 Task: Add an event with the title Casual Annual General Meeting, date '2023/10/05', time 8:00 AM to 10:00 AM, logged in from the account softage.10@softage.netand send the event invitation to softage.2@softage.net and softage.3@softage.net. Set a reminder for the event 5 minutes before
Action: Mouse moved to (89, 114)
Screenshot: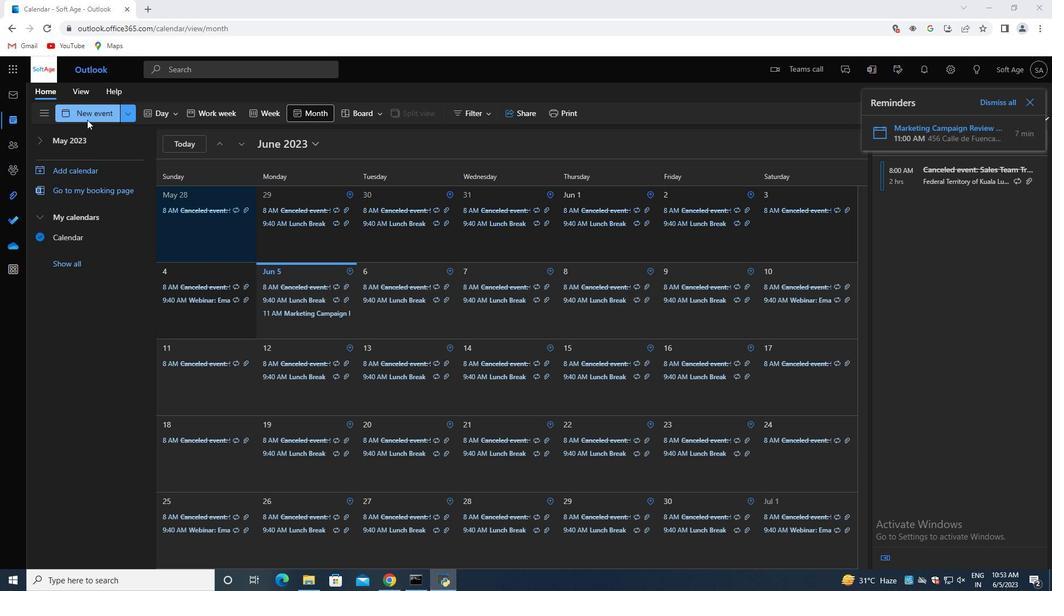 
Action: Mouse pressed left at (89, 114)
Screenshot: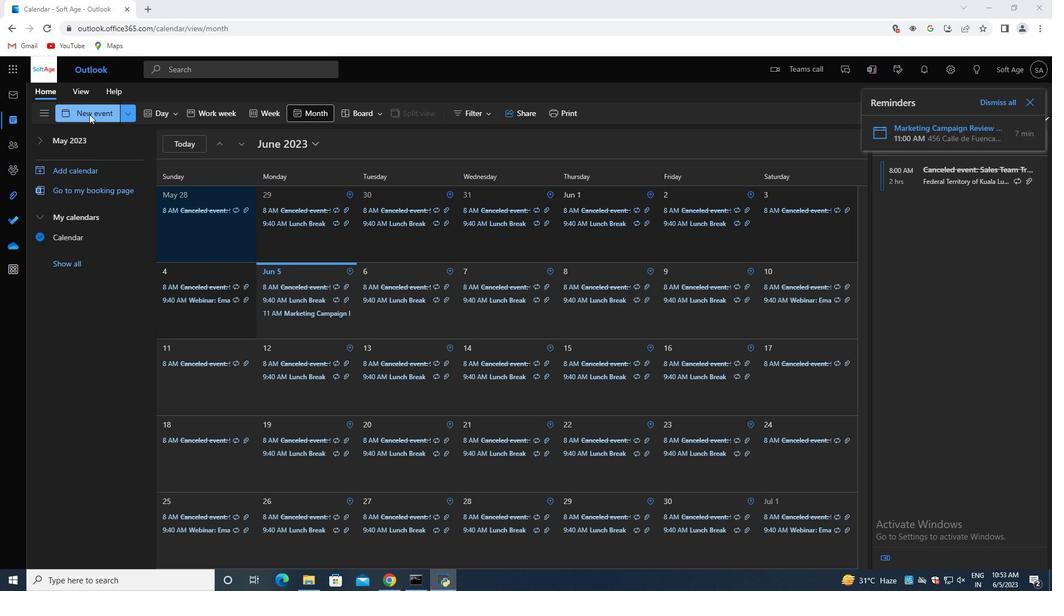 
Action: Mouse moved to (370, 175)
Screenshot: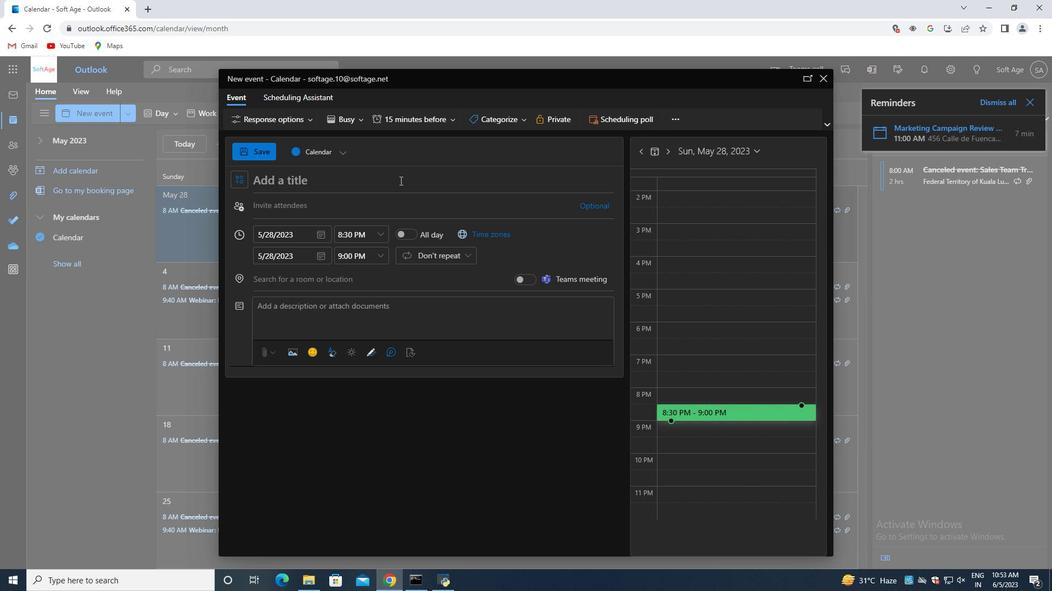 
Action: Mouse pressed left at (370, 175)
Screenshot: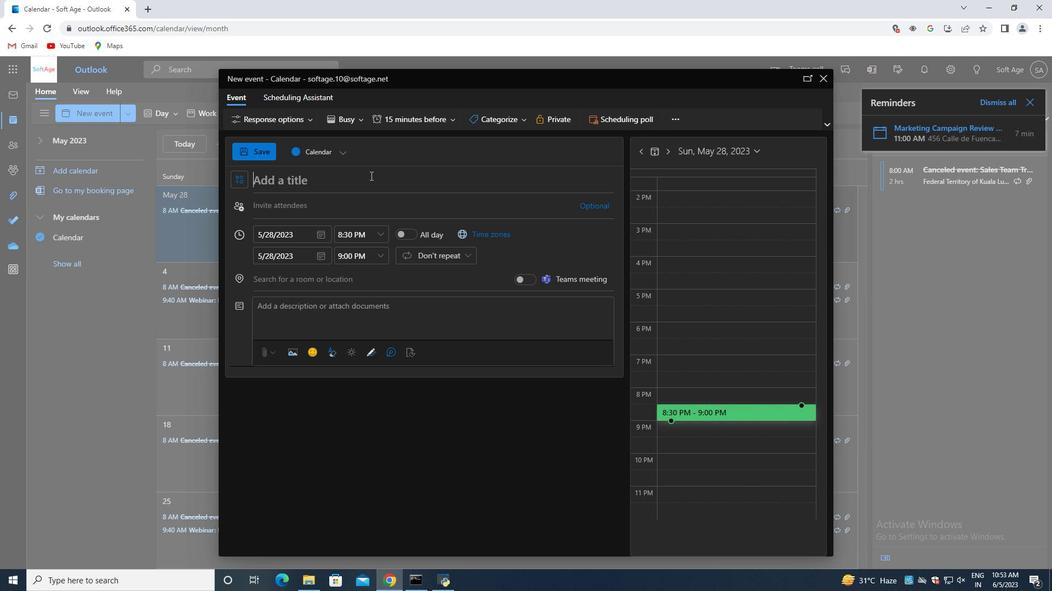 
Action: Key pressed <Key.shift>Casual<Key.space><Key.shift>Annual<Key.space><Key.shift>General<Key.space><Key.shift>Meeting
Screenshot: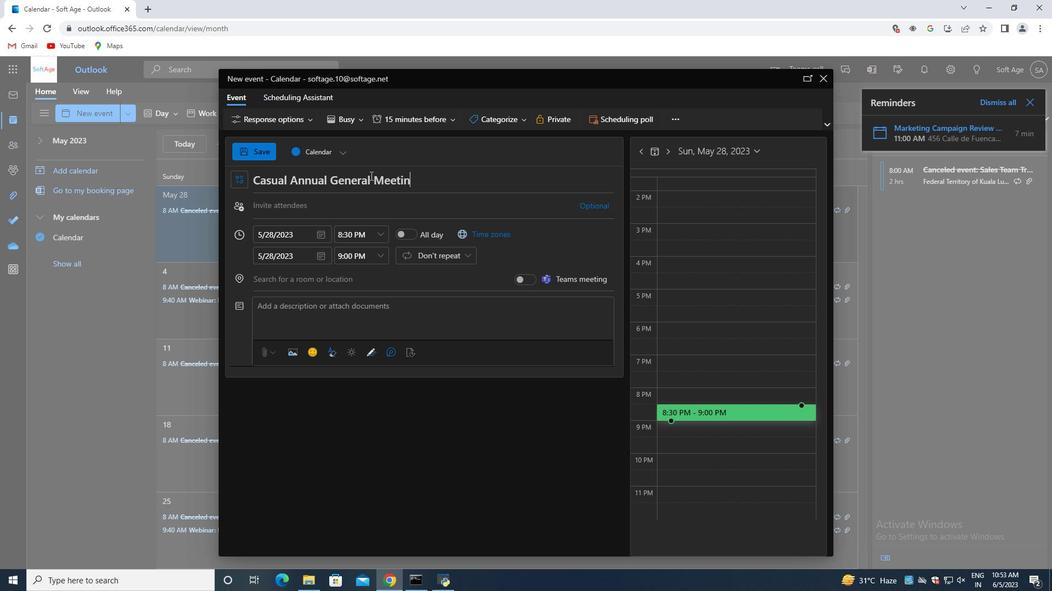 
Action: Mouse moved to (321, 238)
Screenshot: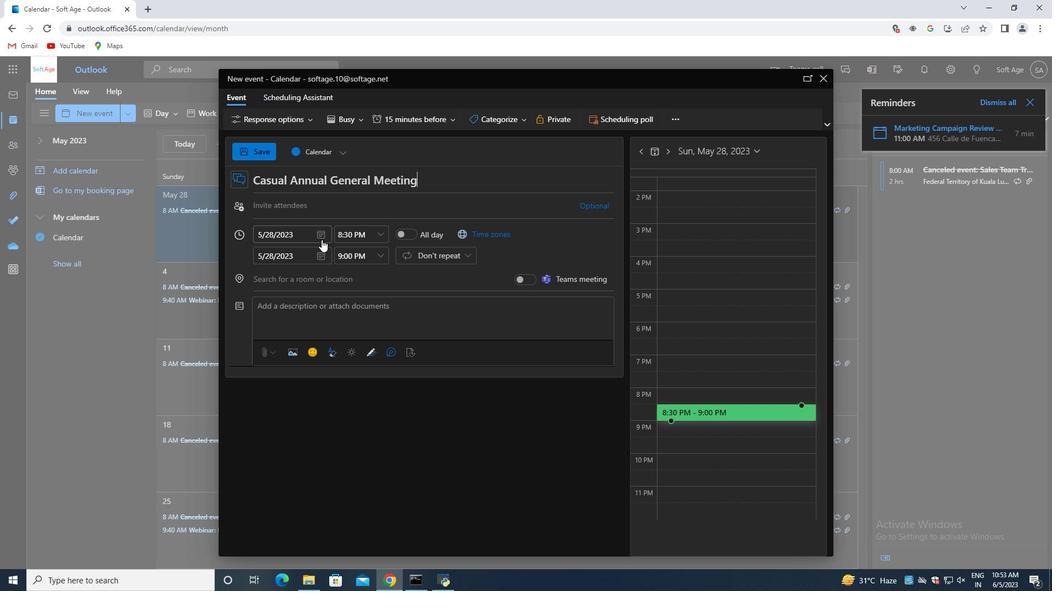 
Action: Mouse pressed left at (321, 238)
Screenshot: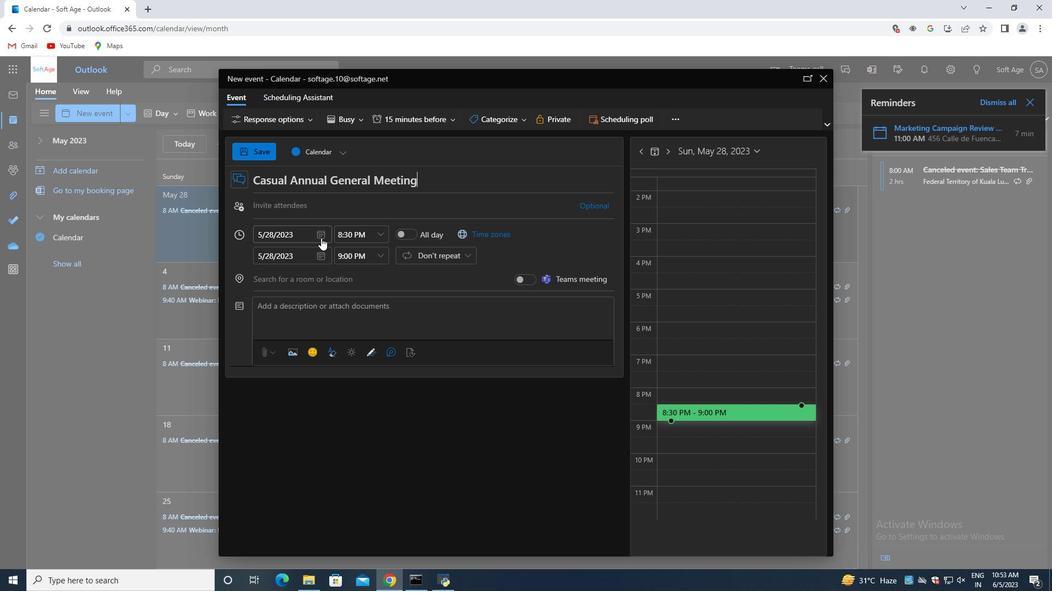 
Action: Mouse moved to (356, 259)
Screenshot: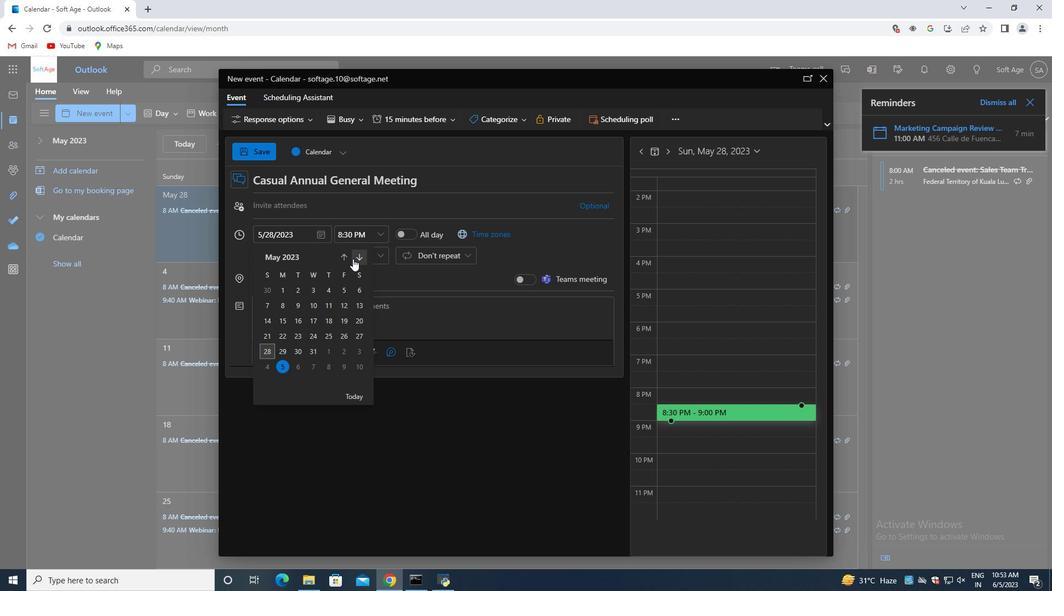 
Action: Mouse pressed left at (356, 259)
Screenshot: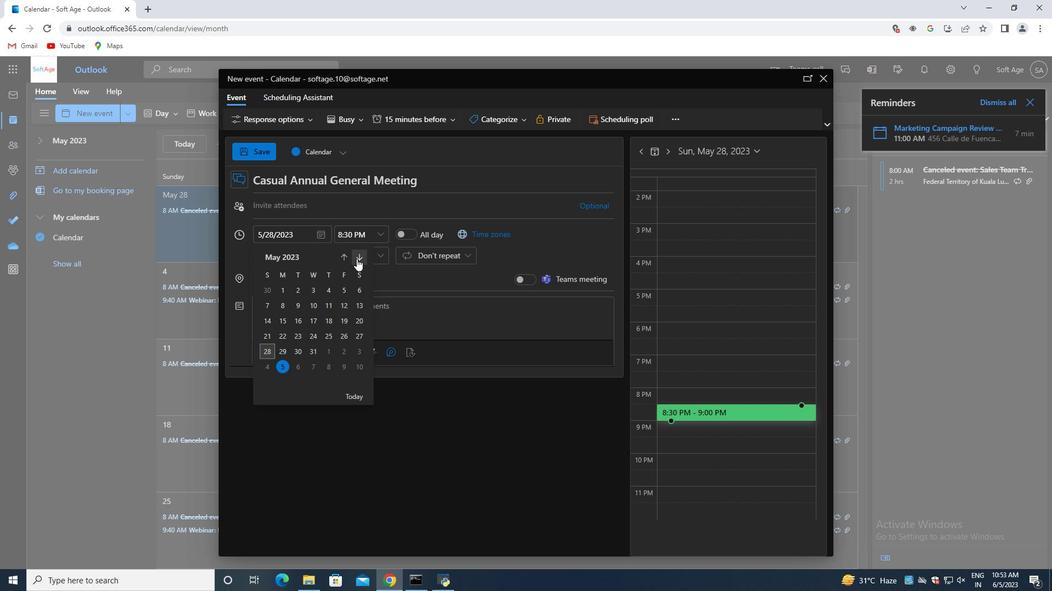 
Action: Mouse pressed left at (356, 259)
Screenshot: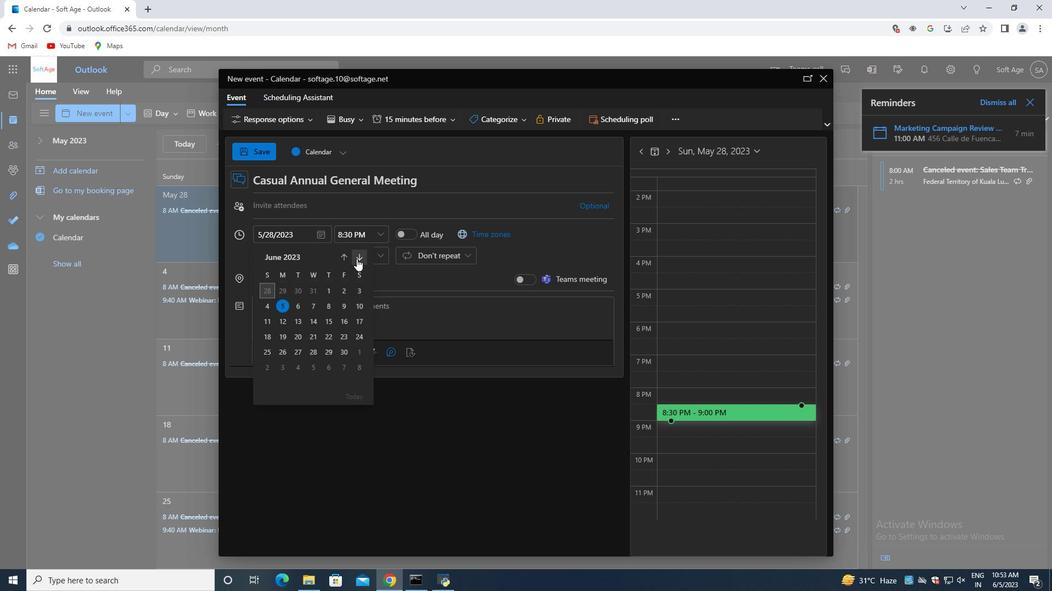 
Action: Mouse pressed left at (356, 259)
Screenshot: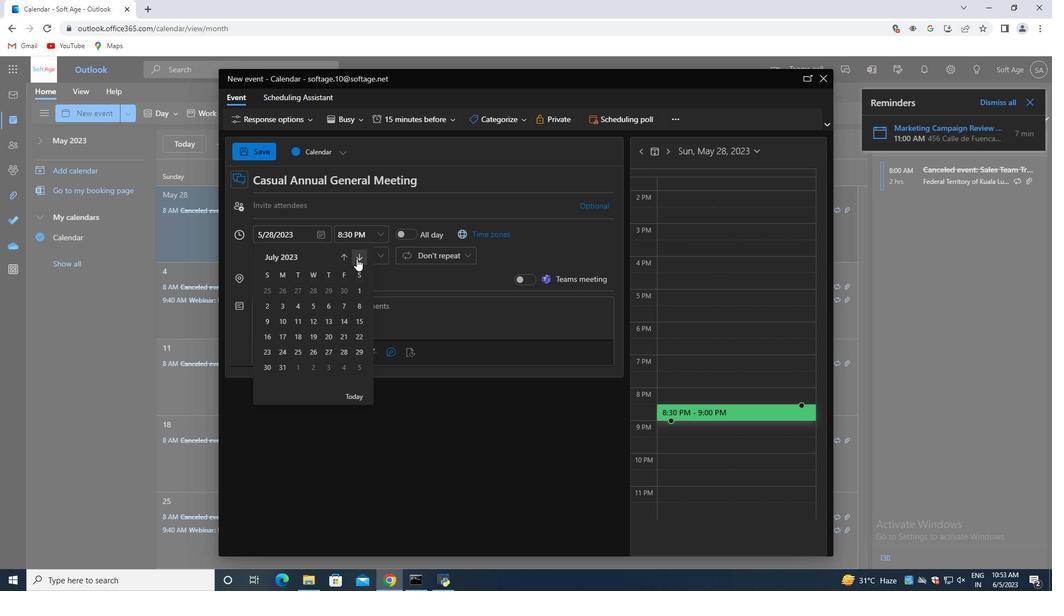 
Action: Mouse moved to (356, 259)
Screenshot: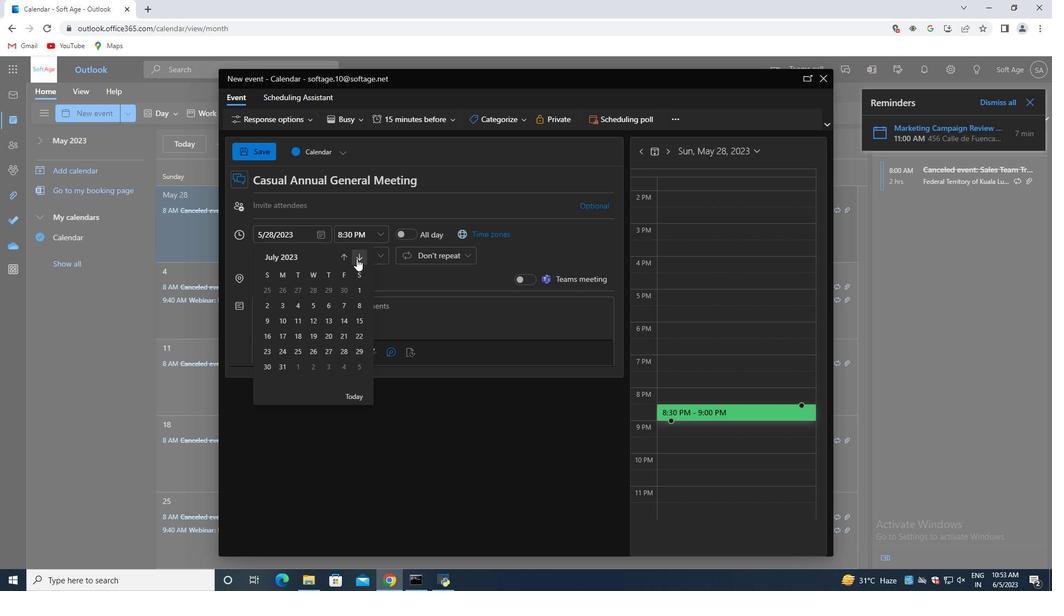 
Action: Mouse pressed left at (356, 259)
Screenshot: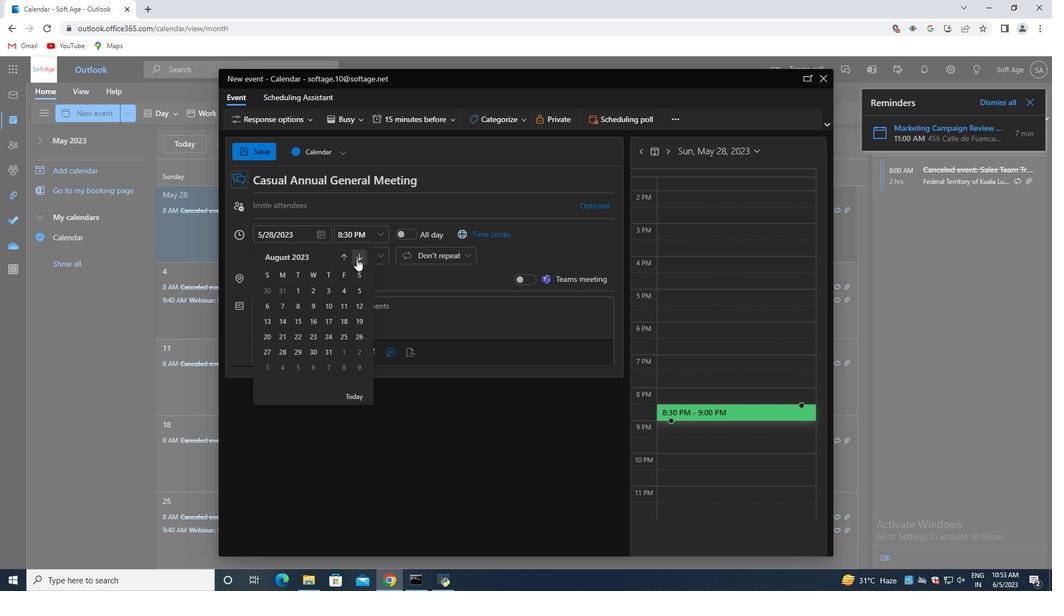 
Action: Mouse pressed left at (356, 259)
Screenshot: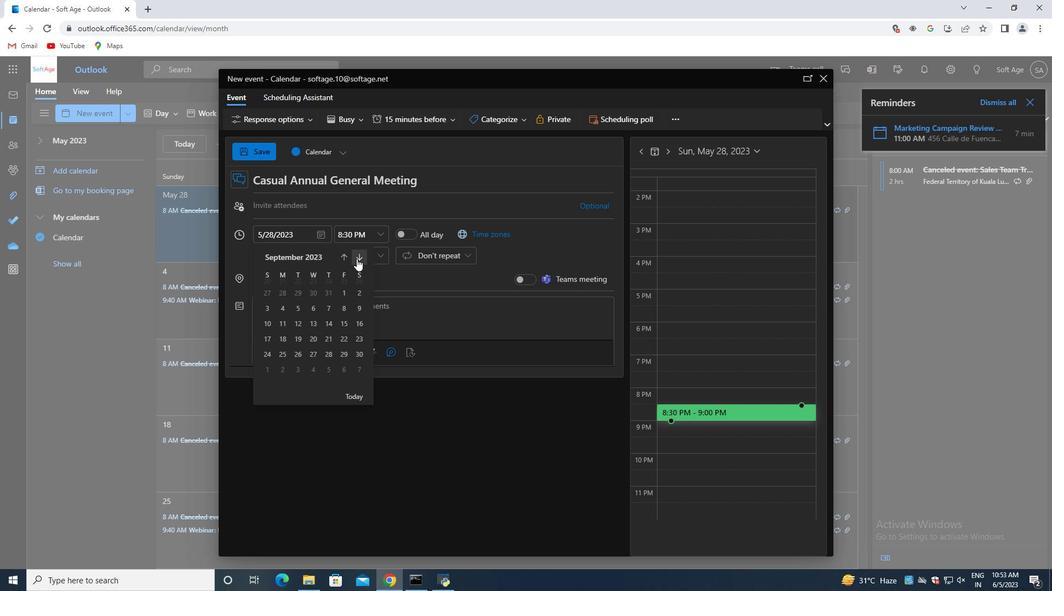 
Action: Mouse moved to (328, 288)
Screenshot: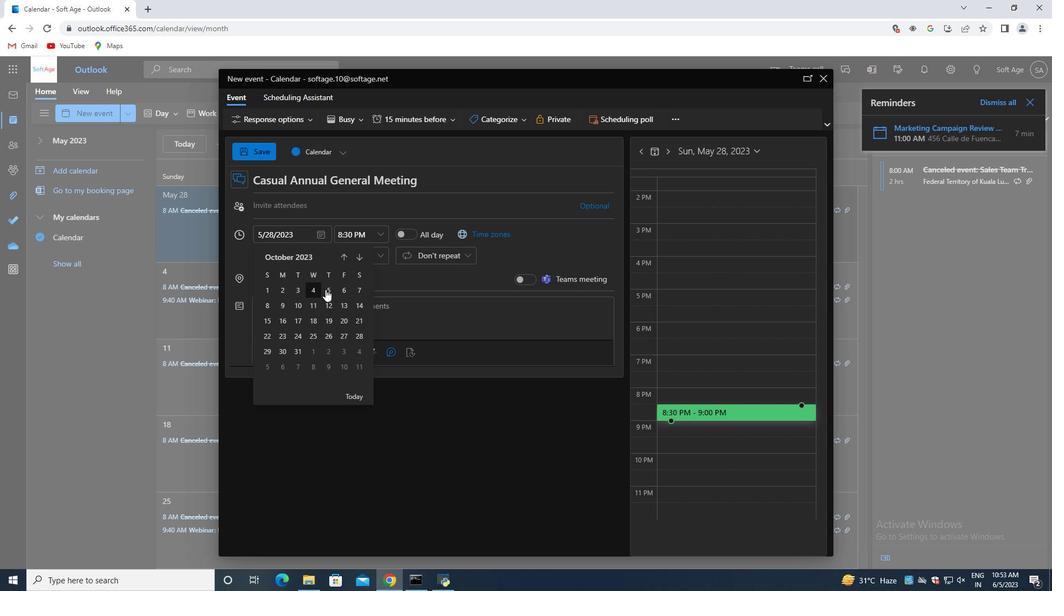 
Action: Mouse pressed left at (328, 288)
Screenshot: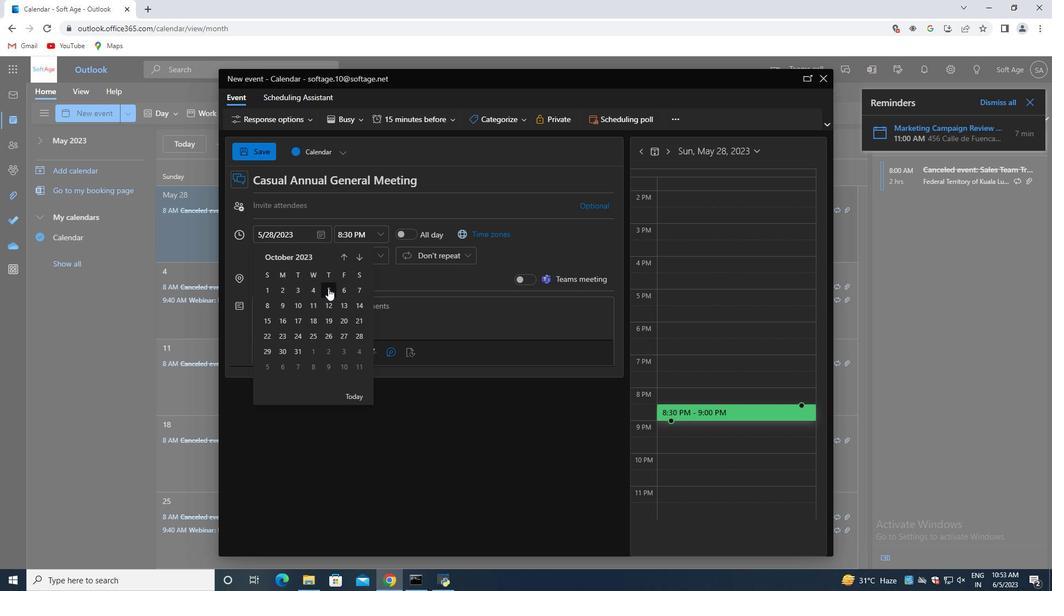 
Action: Mouse moved to (383, 230)
Screenshot: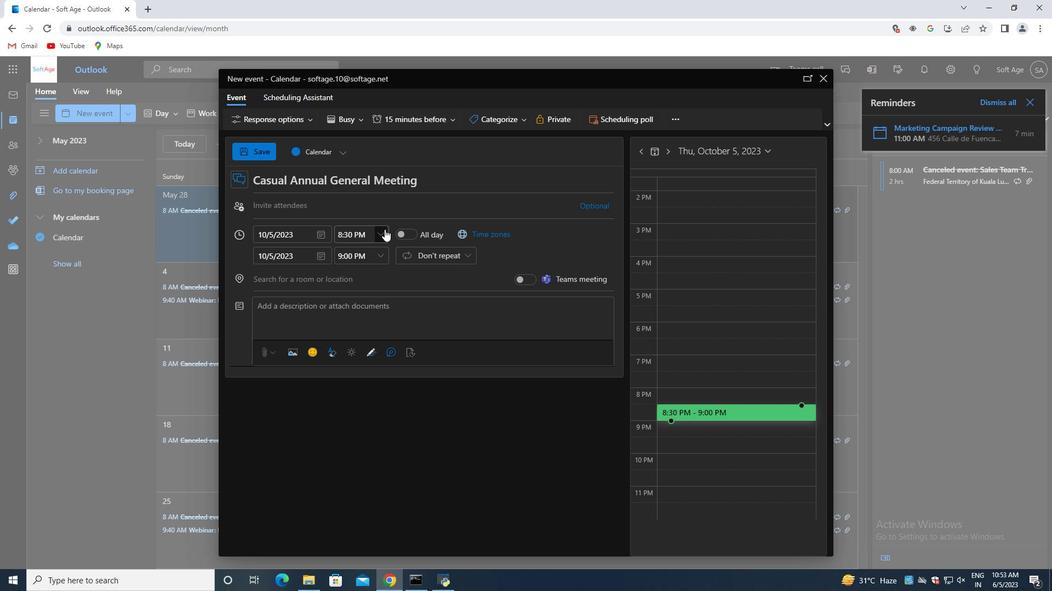 
Action: Mouse pressed left at (383, 230)
Screenshot: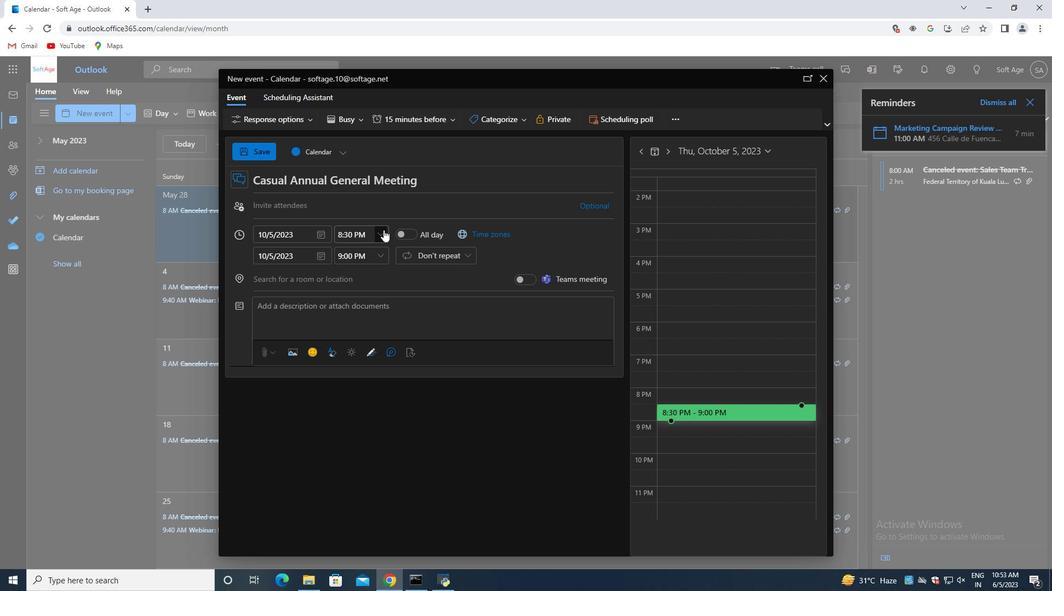 
Action: Mouse moved to (363, 280)
Screenshot: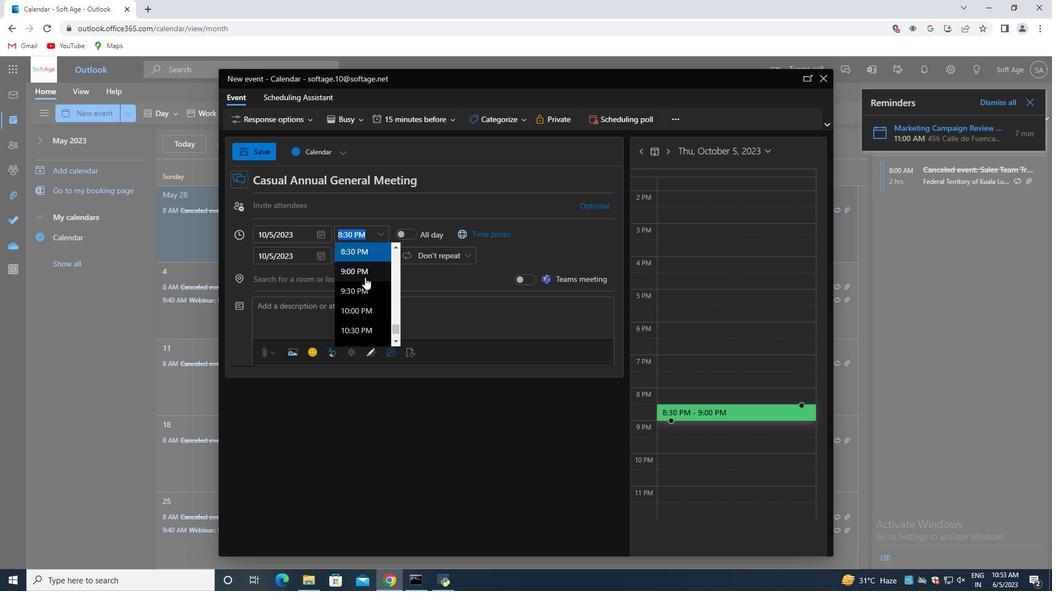 
Action: Mouse scrolled (363, 280) with delta (0, 0)
Screenshot: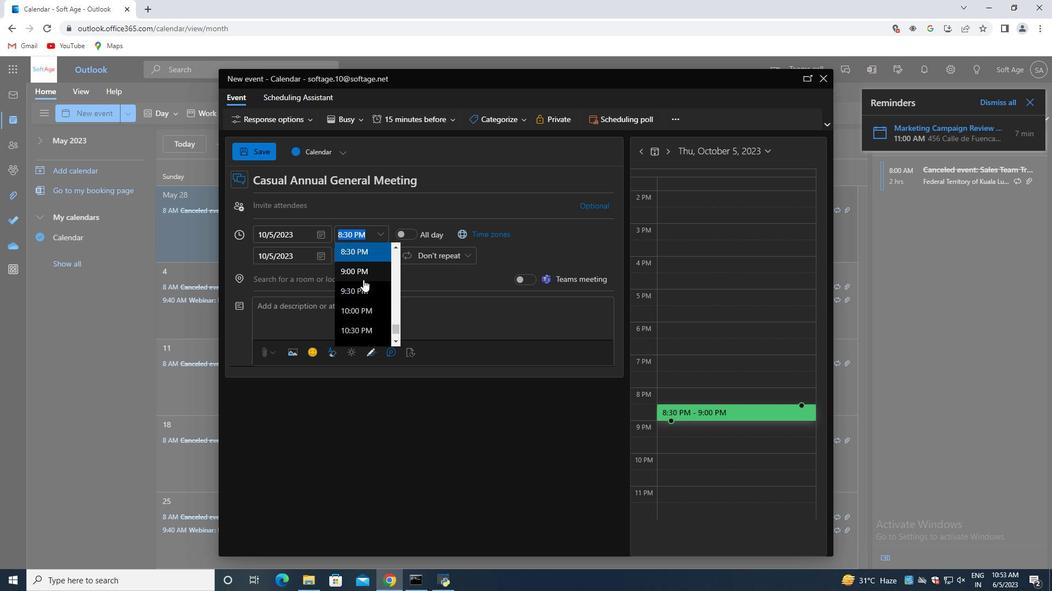 
Action: Mouse scrolled (363, 280) with delta (0, 0)
Screenshot: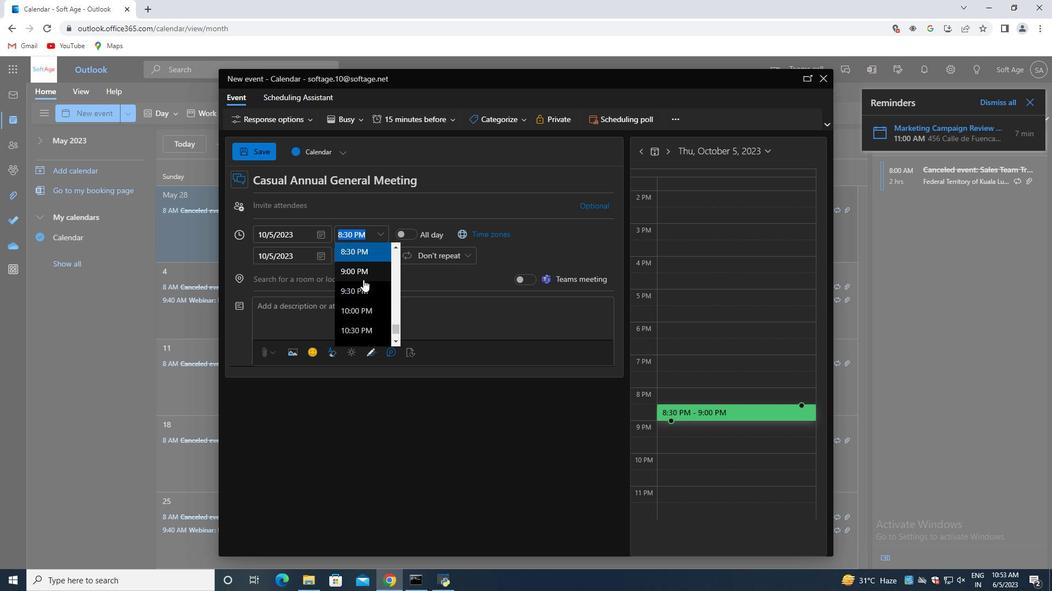 
Action: Mouse scrolled (363, 280) with delta (0, 0)
Screenshot: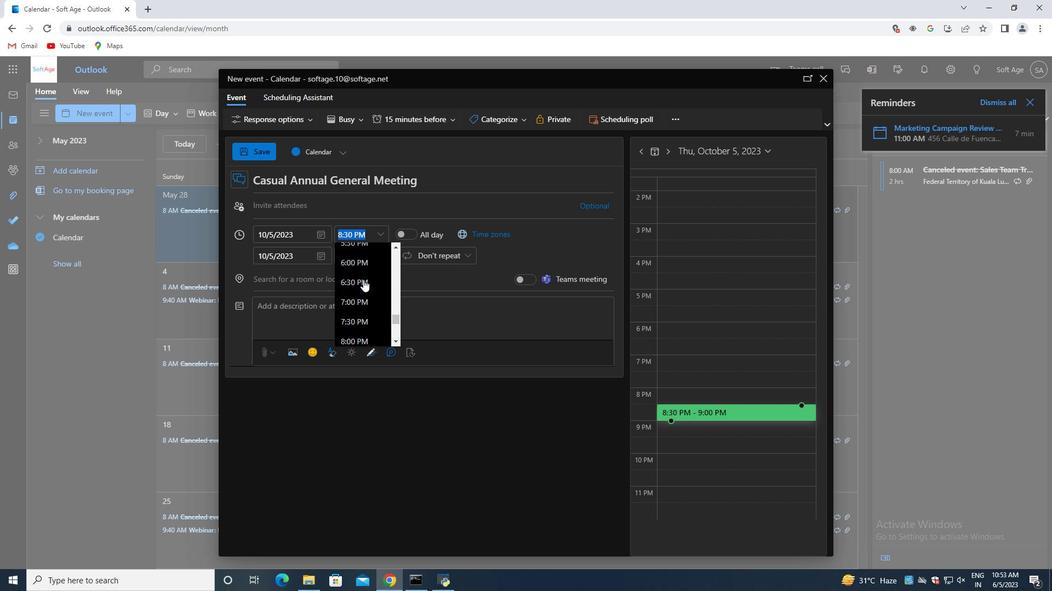 
Action: Mouse scrolled (363, 280) with delta (0, 0)
Screenshot: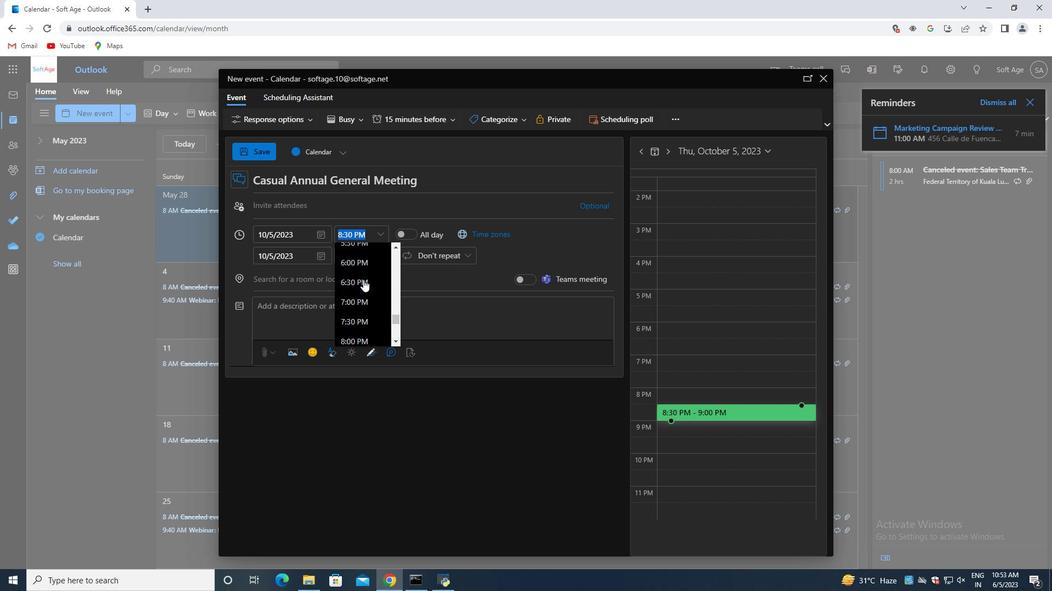 
Action: Mouse scrolled (363, 280) with delta (0, 0)
Screenshot: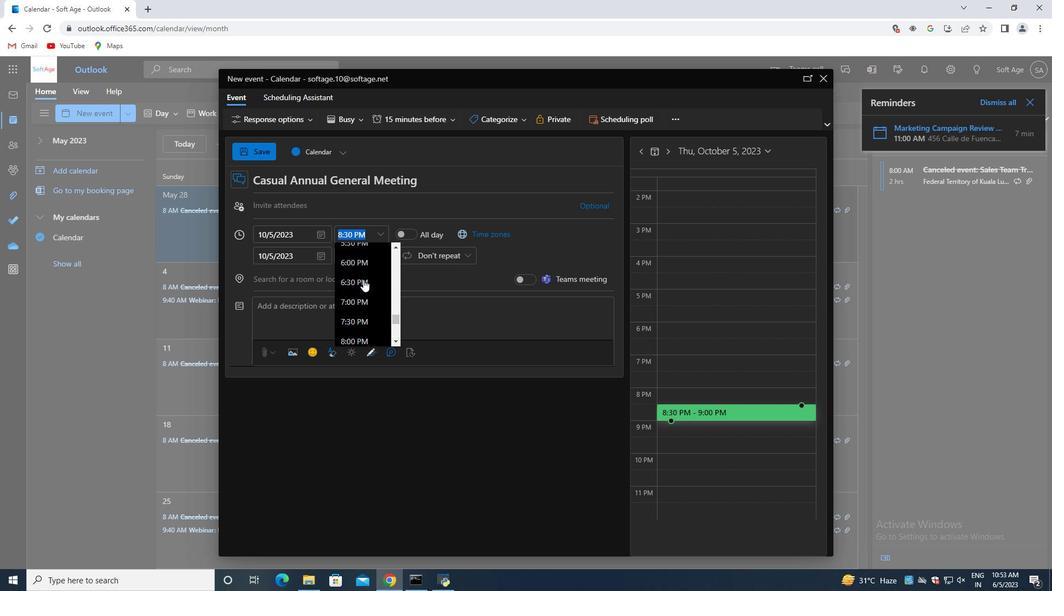 
Action: Mouse scrolled (363, 280) with delta (0, 0)
Screenshot: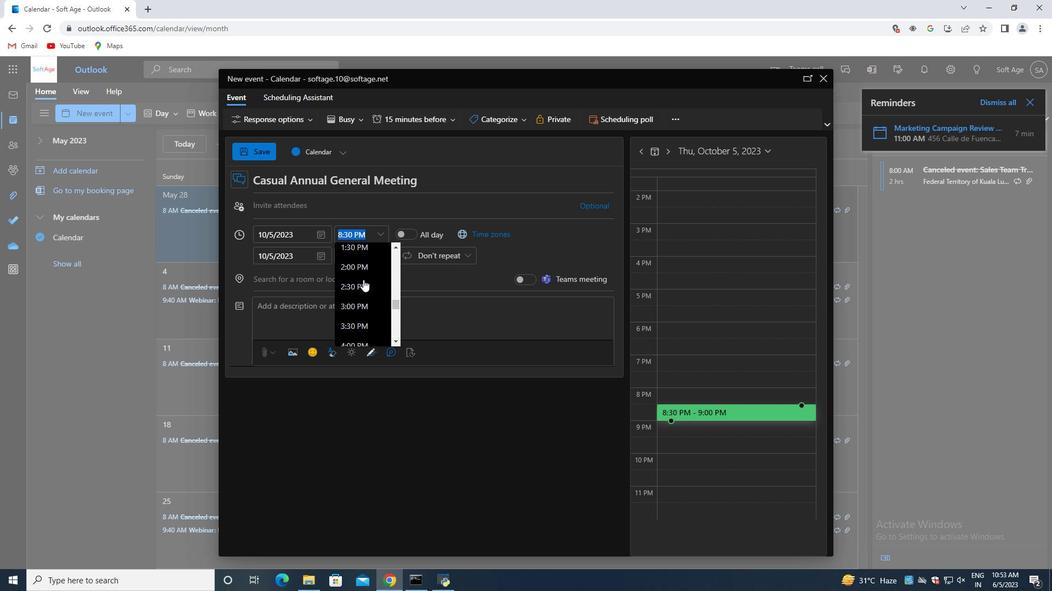 
Action: Mouse scrolled (363, 280) with delta (0, 0)
Screenshot: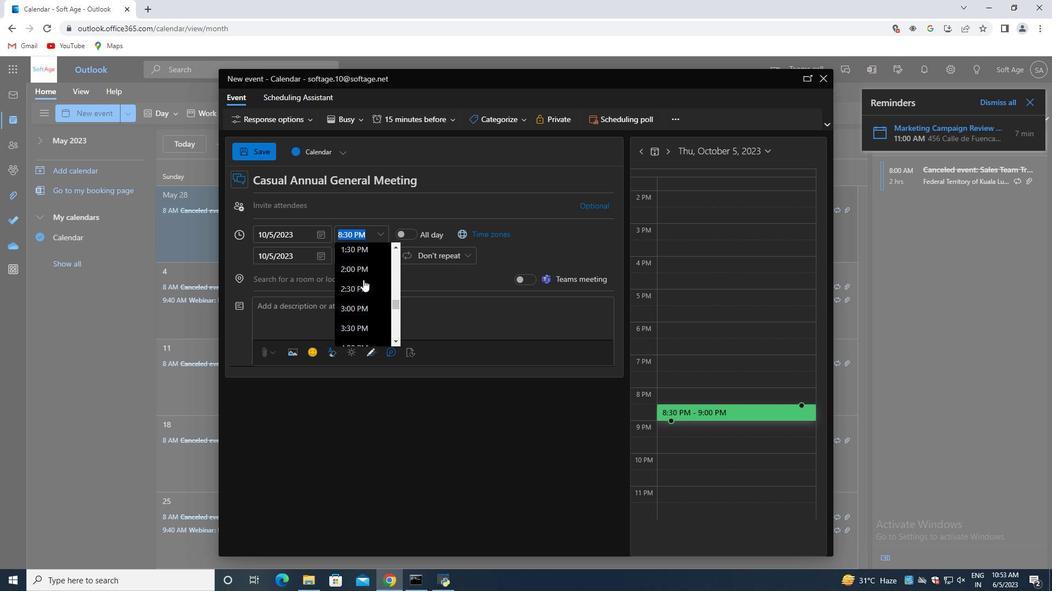 
Action: Mouse scrolled (363, 280) with delta (0, 0)
Screenshot: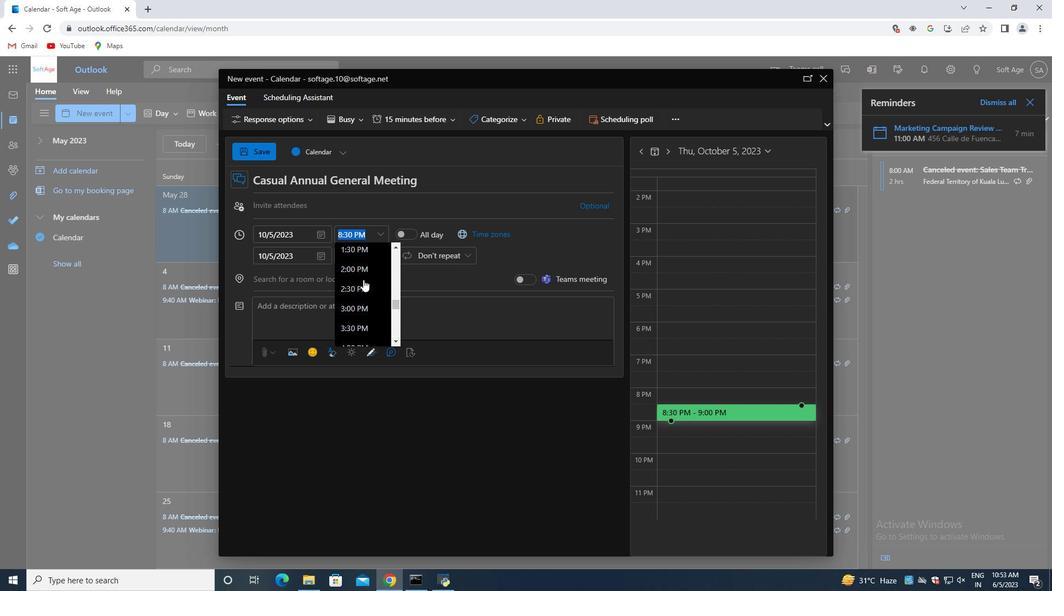 
Action: Mouse scrolled (363, 280) with delta (0, 0)
Screenshot: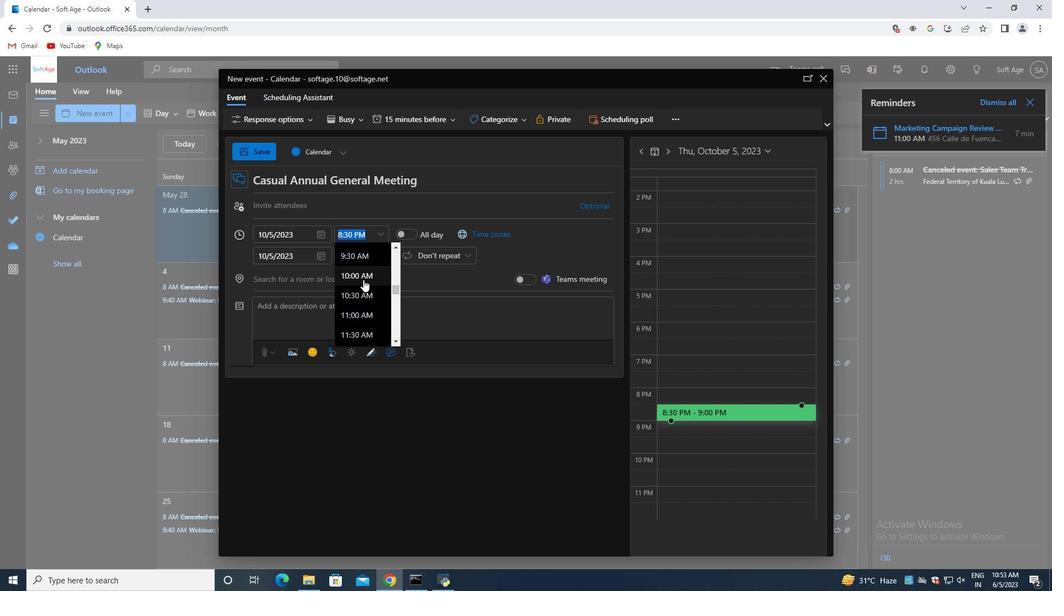 
Action: Mouse scrolled (363, 280) with delta (0, 0)
Screenshot: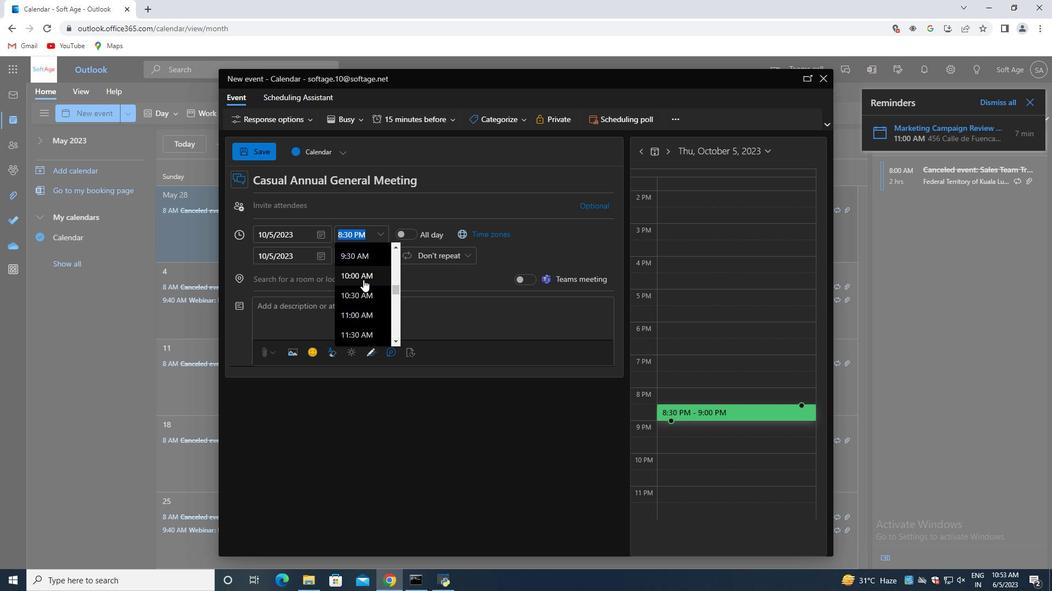 
Action: Mouse moved to (361, 304)
Screenshot: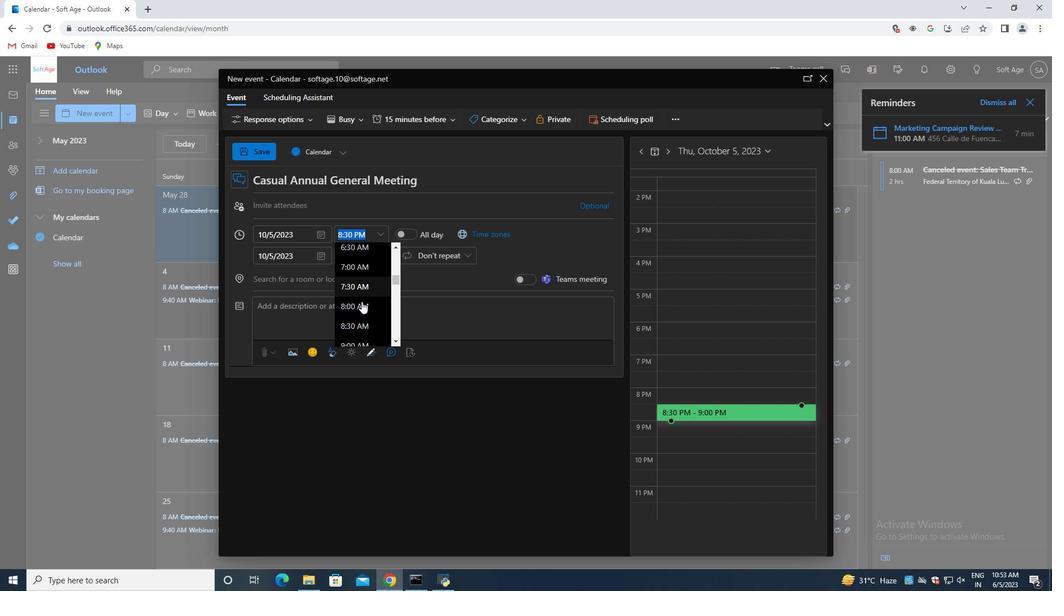 
Action: Mouse pressed left at (361, 304)
Screenshot: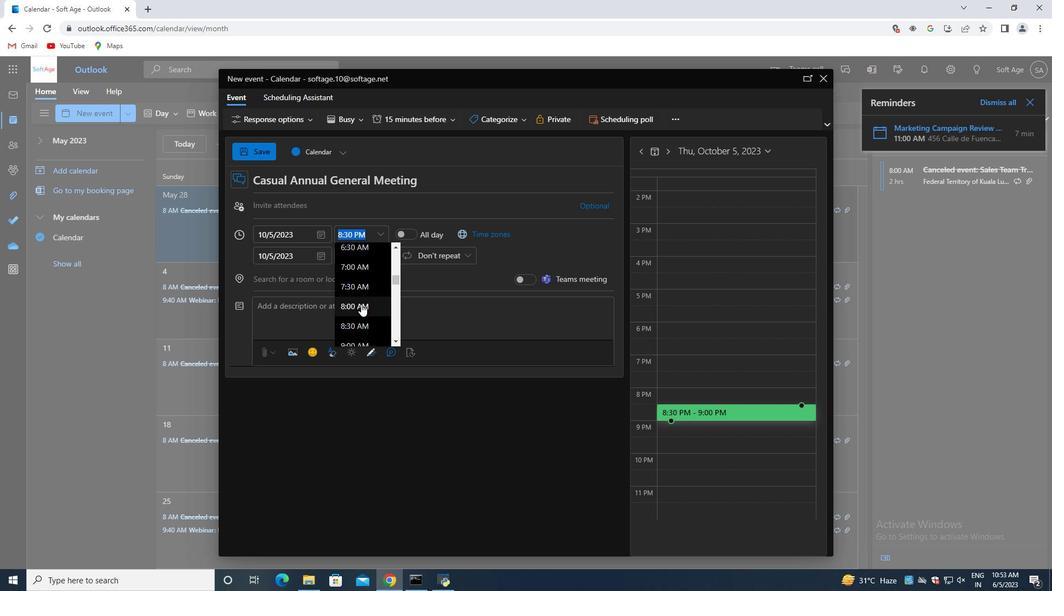 
Action: Mouse moved to (380, 259)
Screenshot: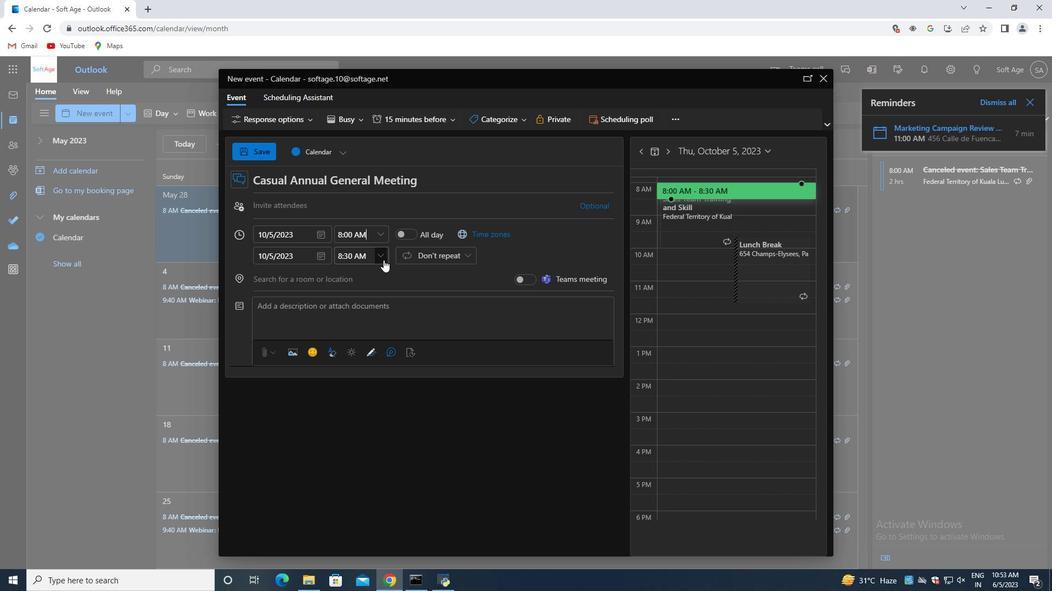 
Action: Mouse pressed left at (380, 259)
Screenshot: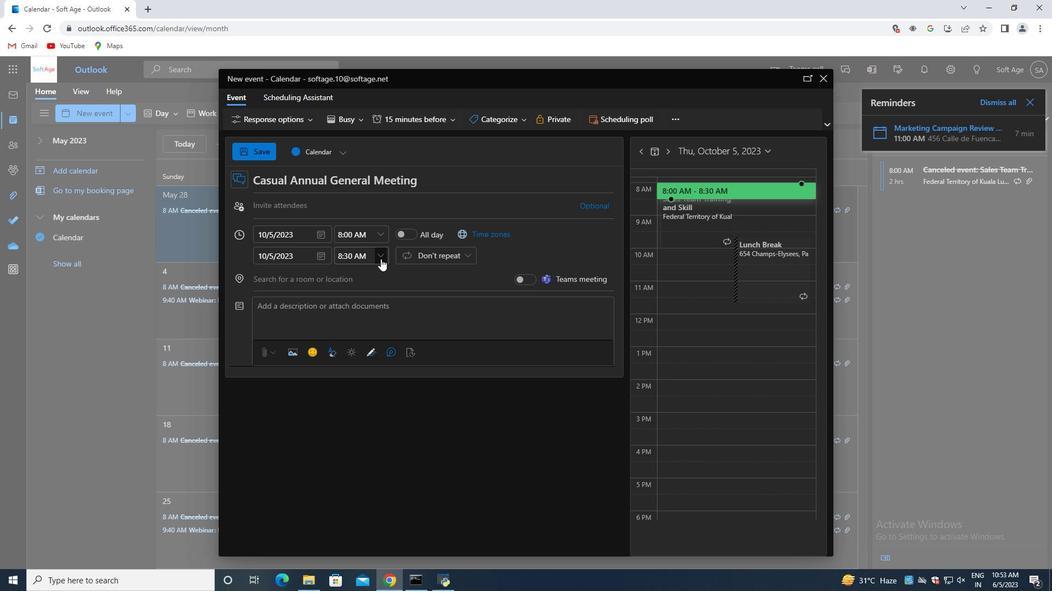 
Action: Mouse moved to (358, 331)
Screenshot: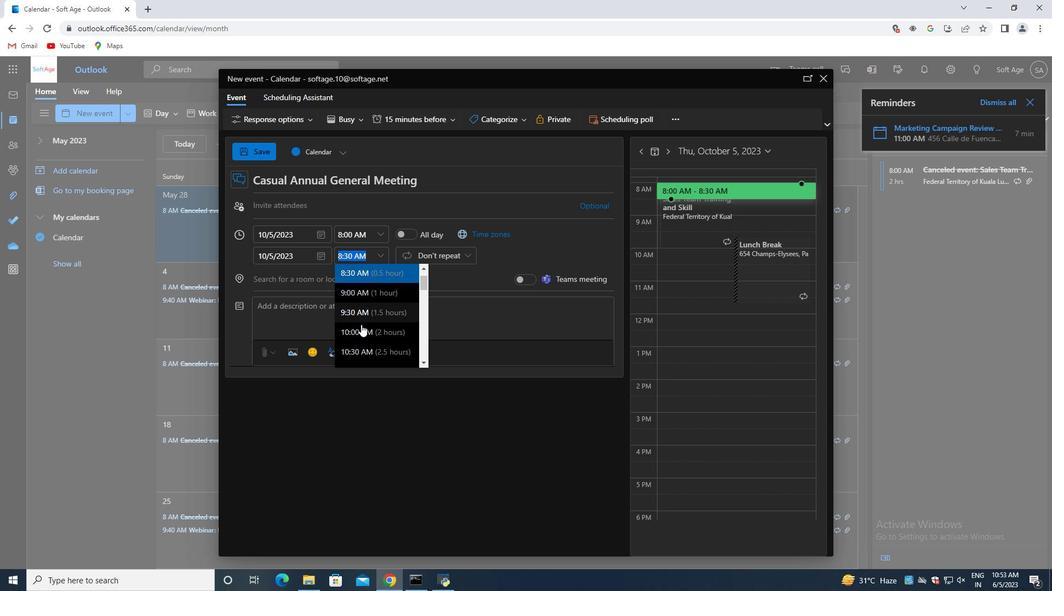 
Action: Mouse pressed left at (358, 331)
Screenshot: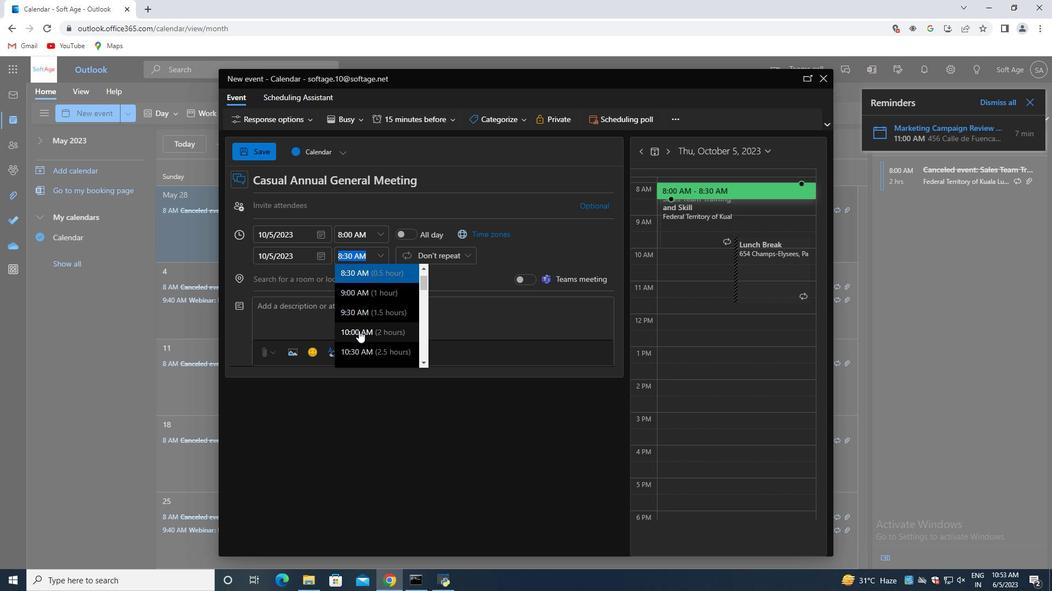 
Action: Mouse moved to (303, 211)
Screenshot: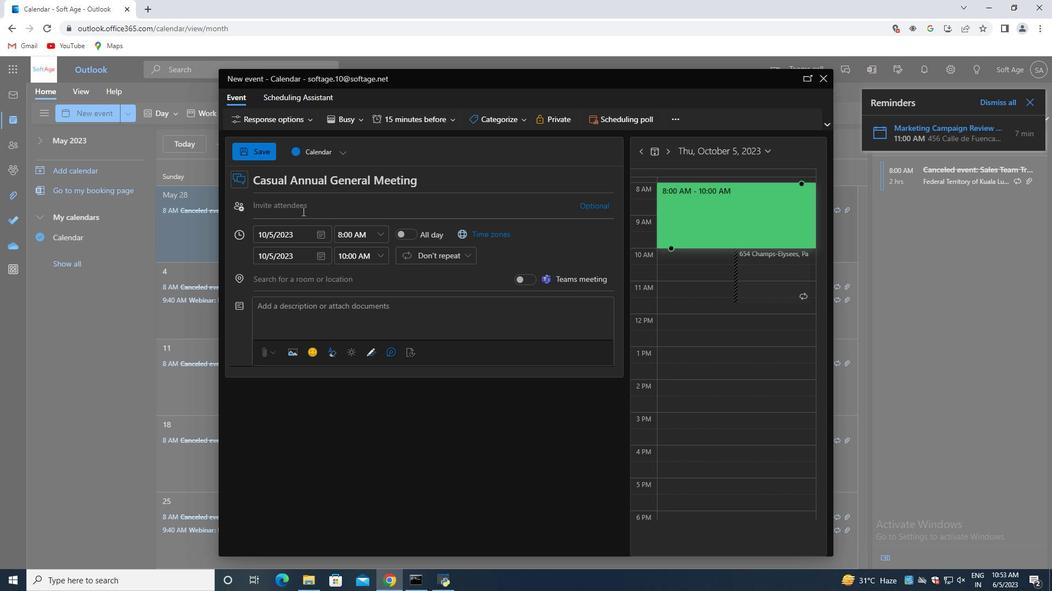 
Action: Mouse pressed left at (303, 211)
Screenshot: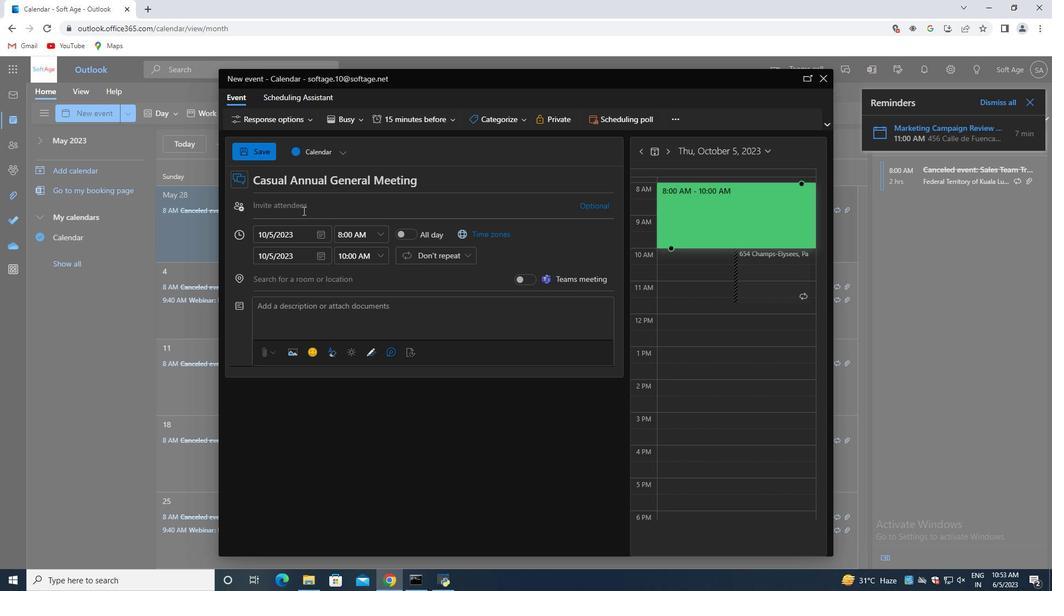 
Action: Key pressed softage.2<Key.shift>@softage.ent<Key.backspace><Key.backspace><Key.backspace>net<Key.enter>softage.3<Key.shift>@softage.net<Key.enter>
Screenshot: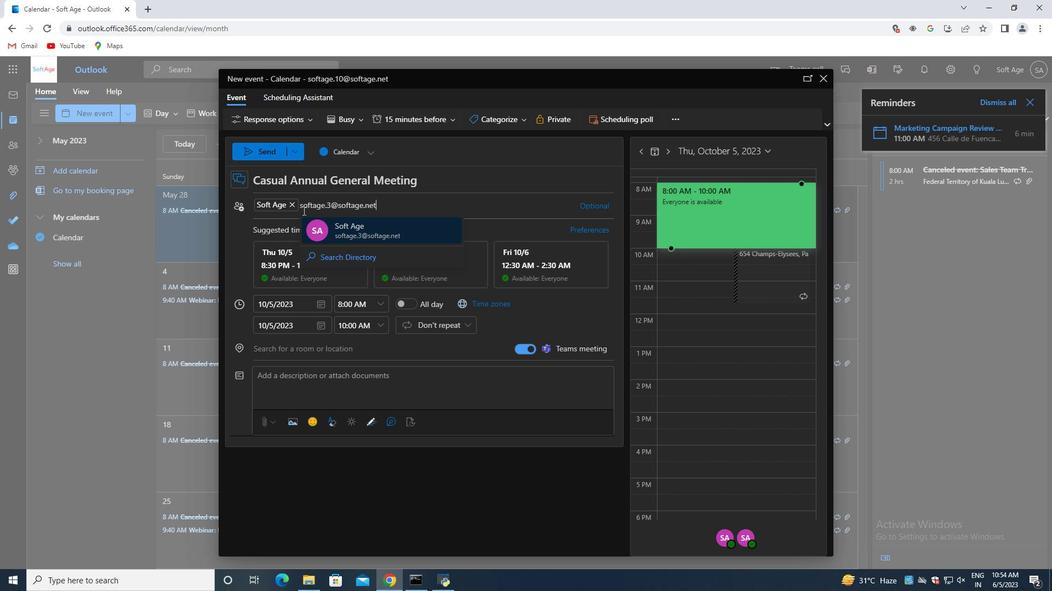 
Action: Mouse moved to (426, 111)
Screenshot: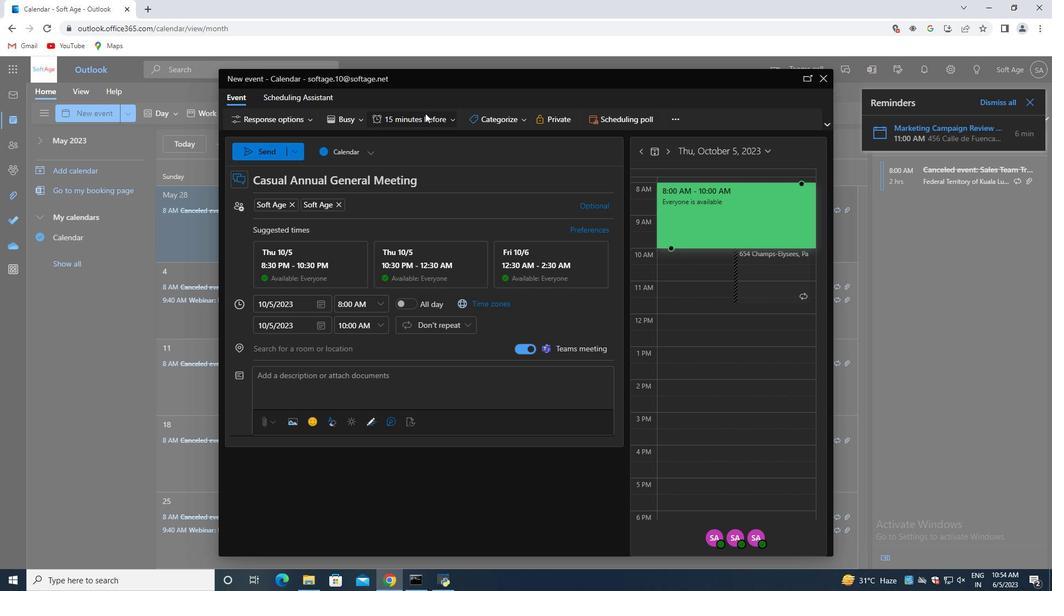 
Action: Mouse pressed left at (426, 111)
Screenshot: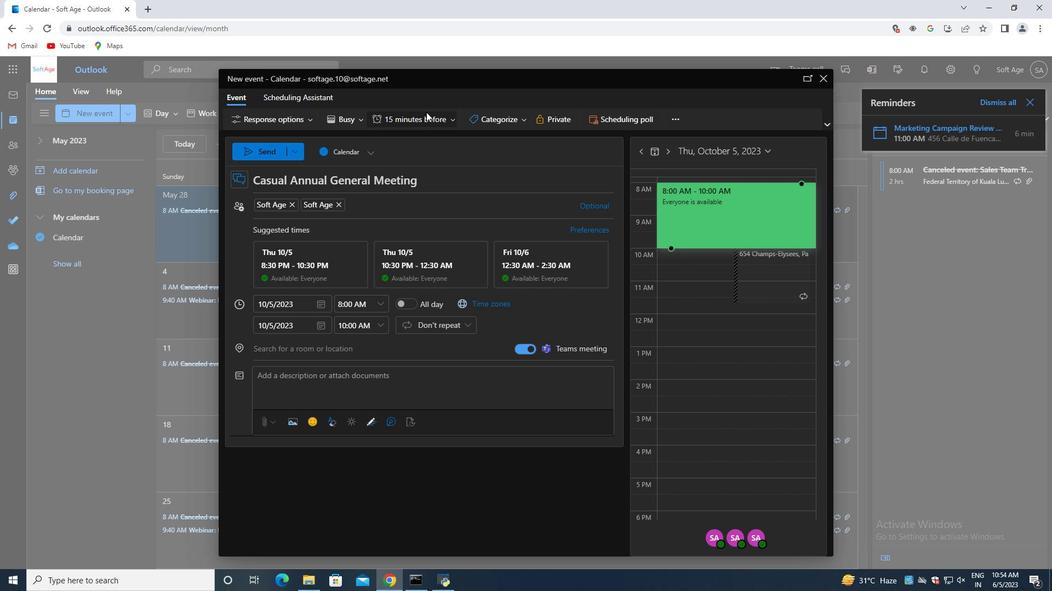 
Action: Mouse moved to (423, 182)
Screenshot: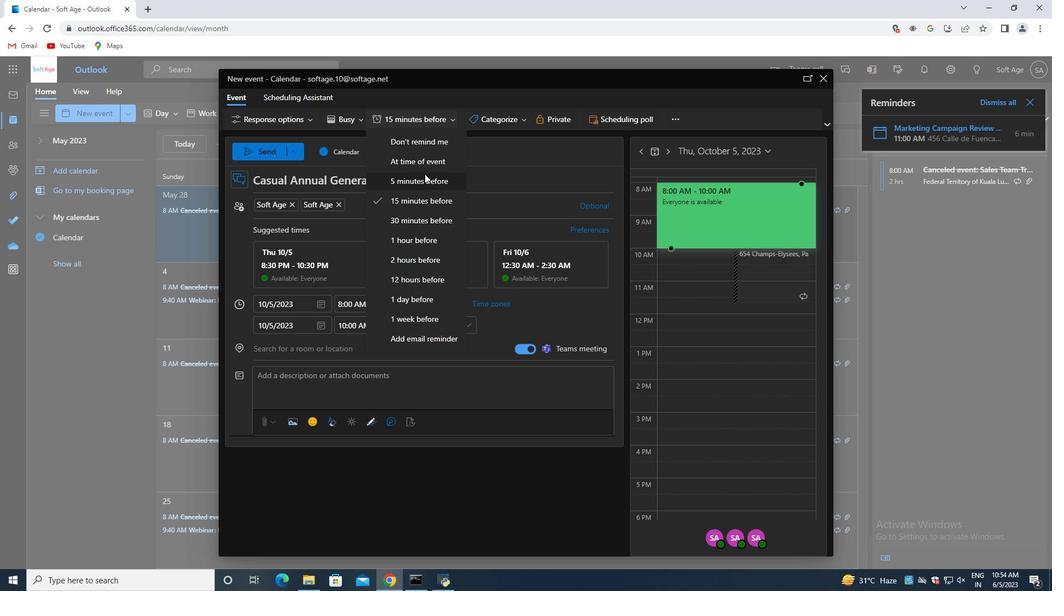 
Action: Mouse pressed left at (423, 182)
Screenshot: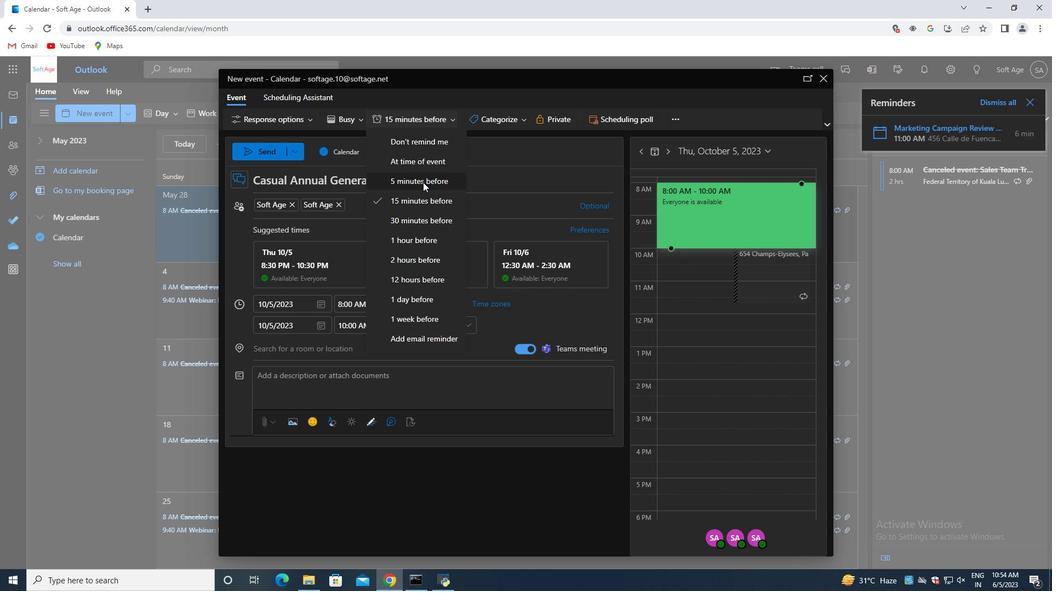 
Action: Mouse moved to (268, 156)
Screenshot: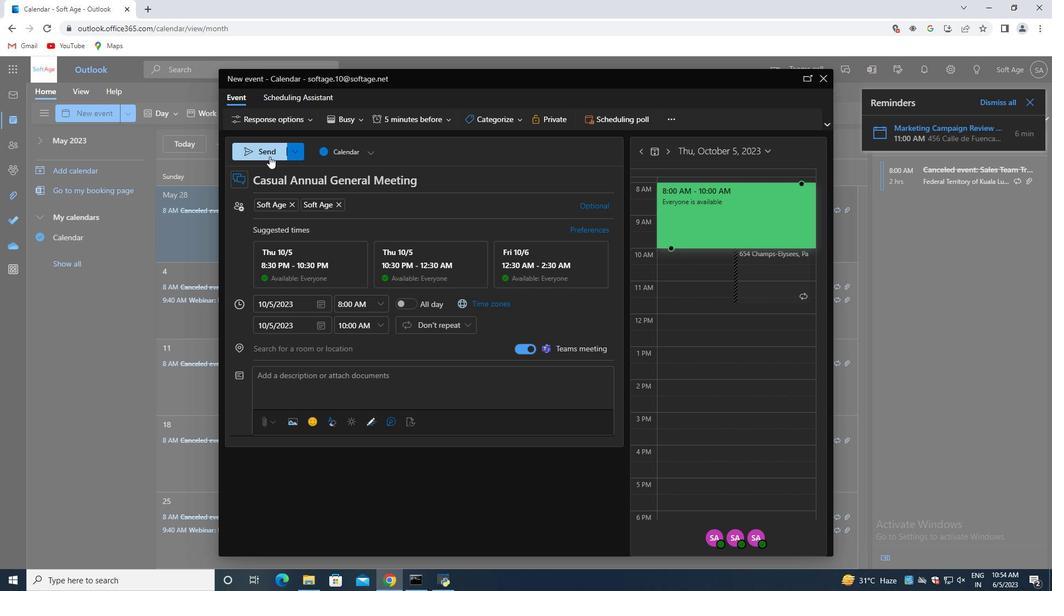 
Action: Mouse pressed left at (268, 156)
Screenshot: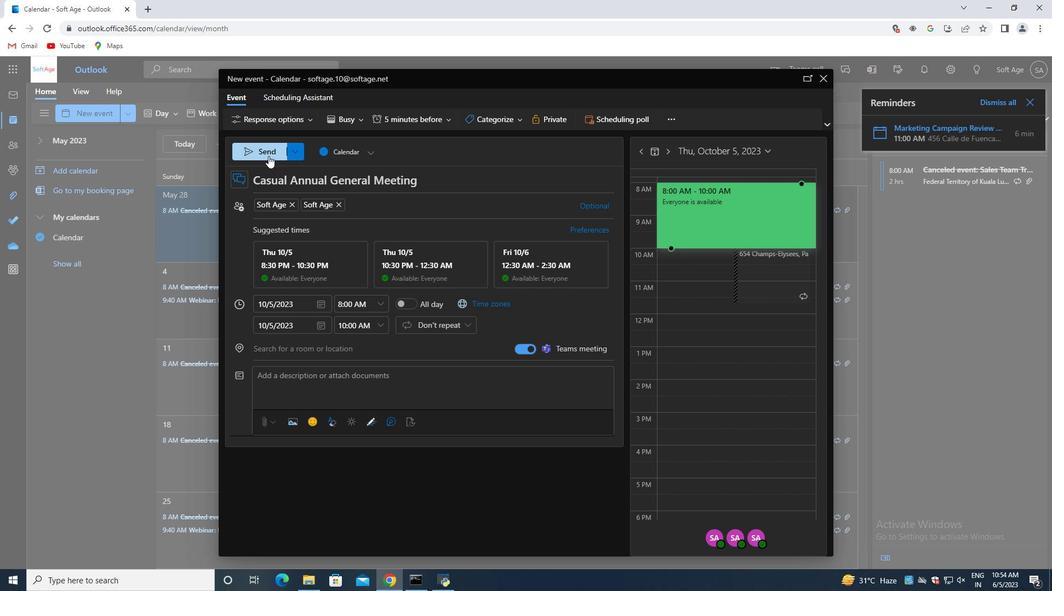 
